 Task: Create List Brand Architecture Analysis in Board Crisis Management Best Practices to Workspace Event Technology Rentals. Create List Brand Architecture Strategy in Board IT Service Level Agreement Management to Workspace Event Technology Rentals. Create List Brand Architecture Planning in Board Sales Team Performance Analysis and Improvement to Workspace Event Technology Rentals
Action: Mouse moved to (789, 452)
Screenshot: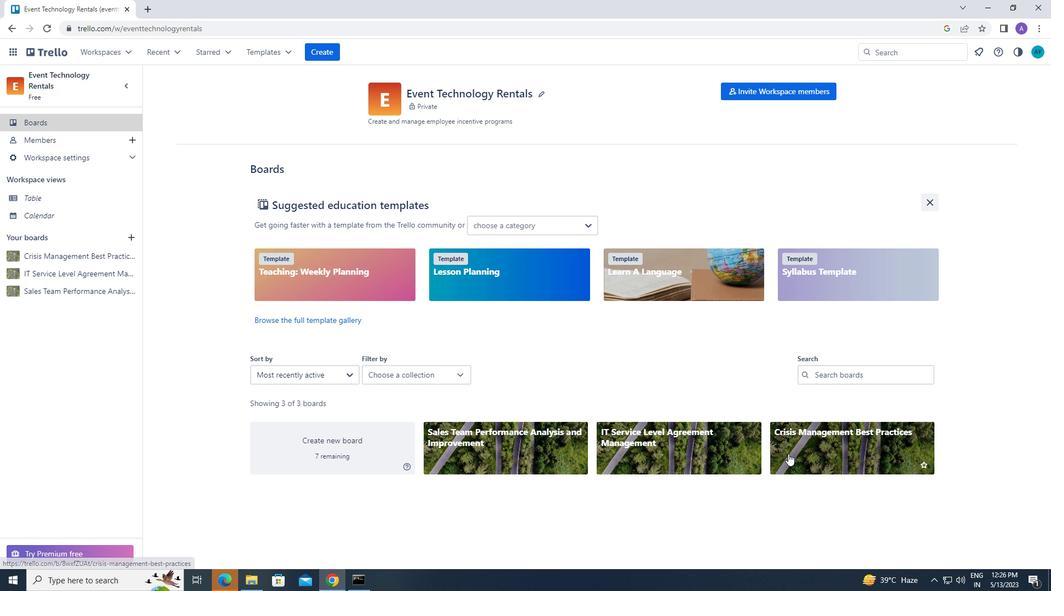 
Action: Mouse pressed left at (789, 452)
Screenshot: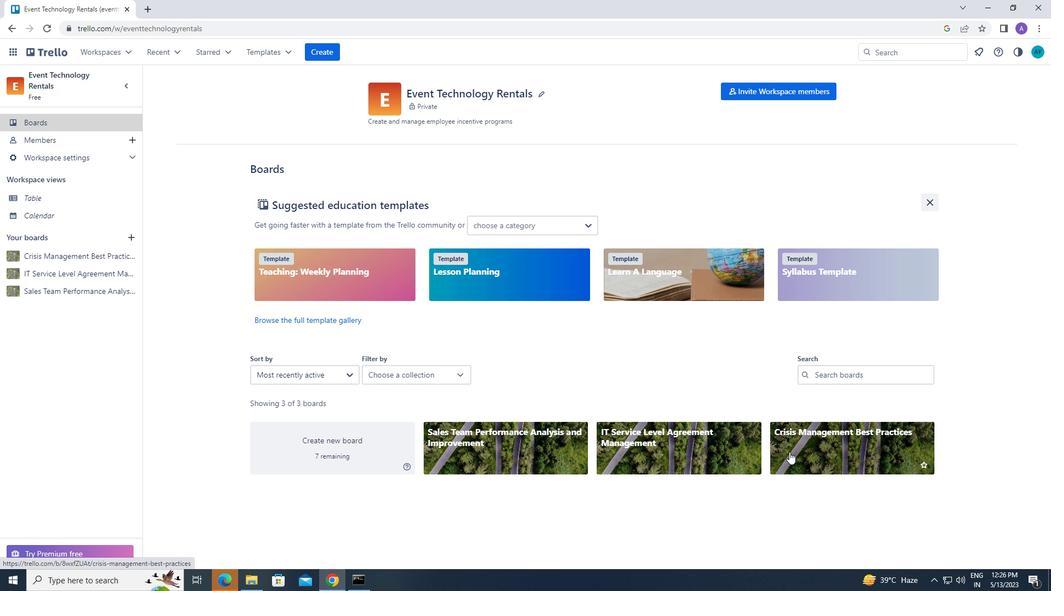 
Action: Mouse moved to (346, 112)
Screenshot: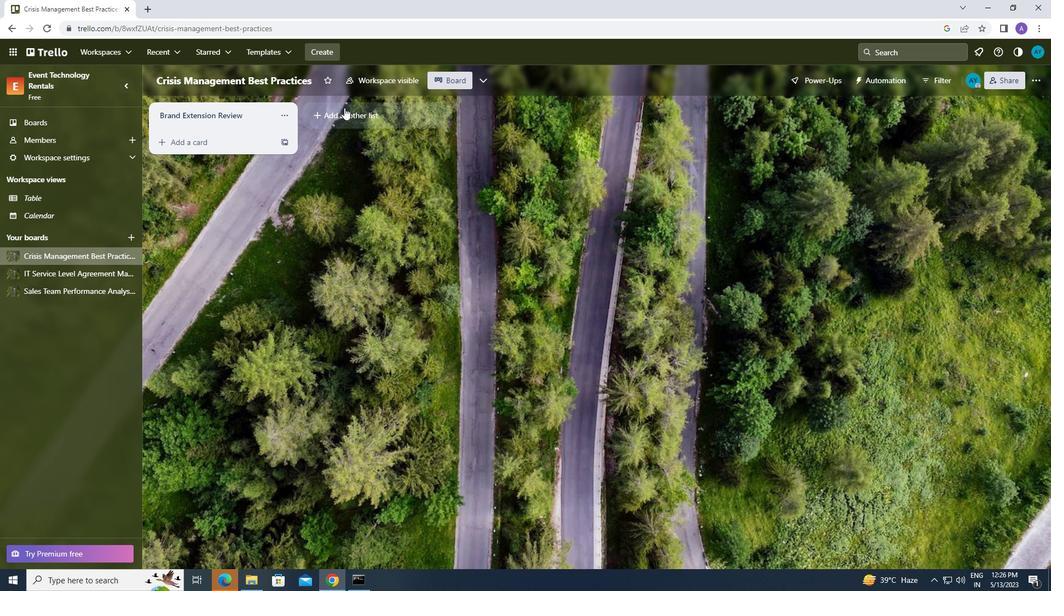 
Action: Mouse pressed left at (346, 112)
Screenshot: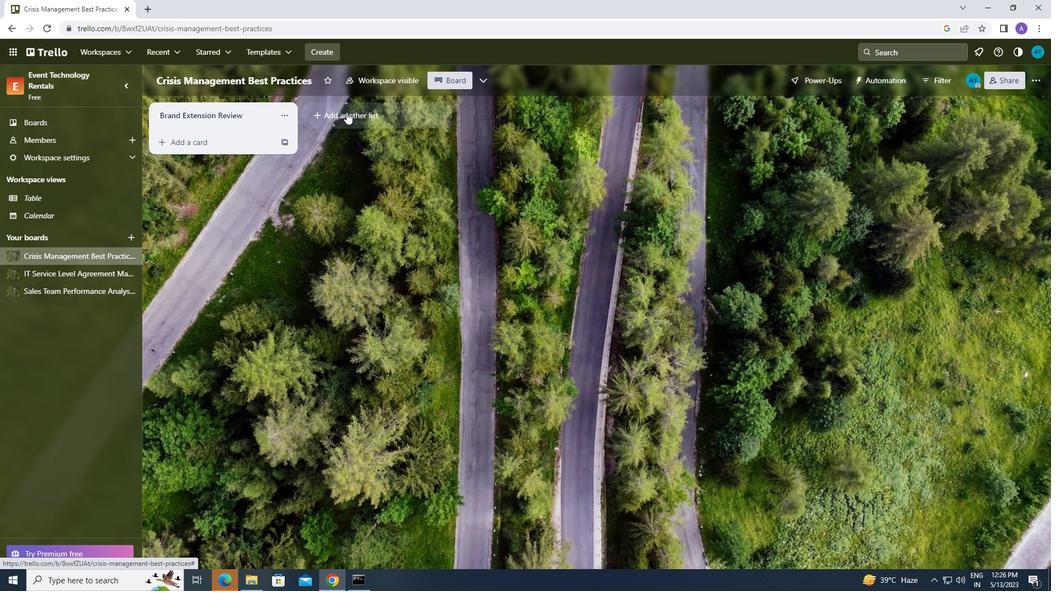 
Action: Mouse moved to (345, 116)
Screenshot: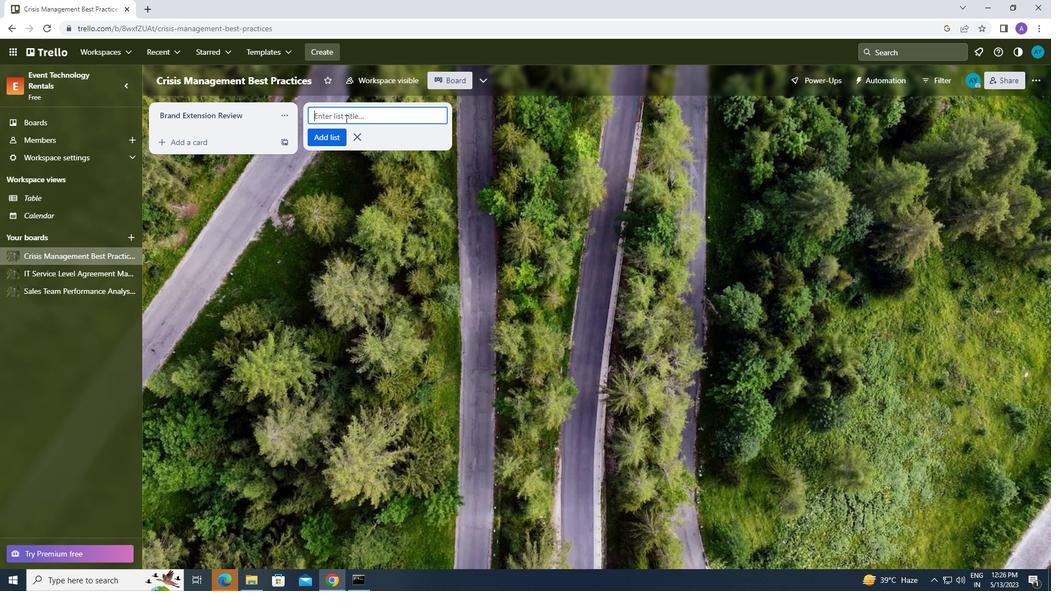 
Action: Mouse pressed left at (345, 116)
Screenshot: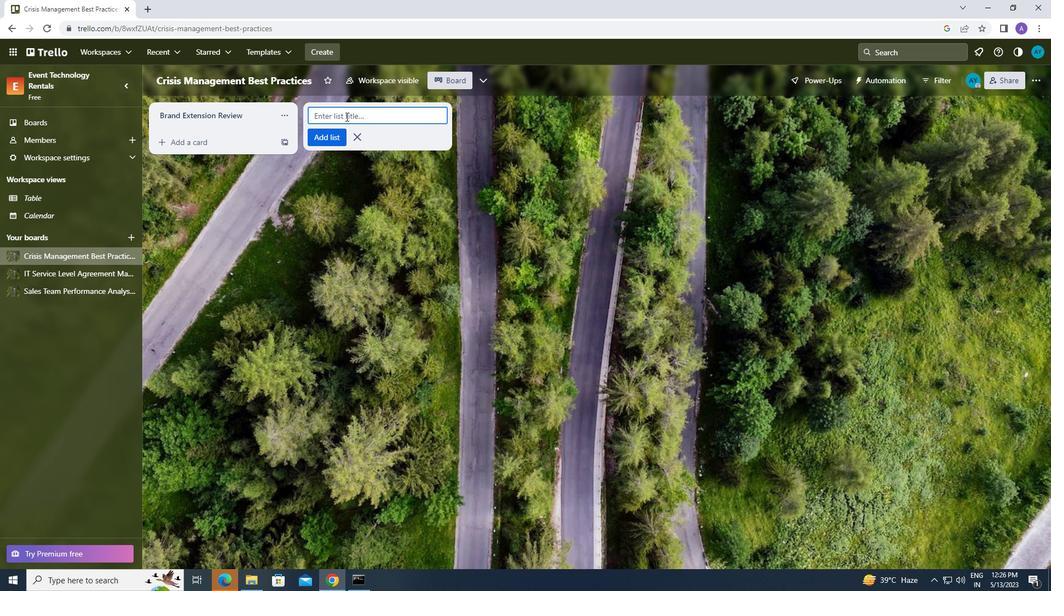 
Action: Key pressed <Key.caps_lock><Key.caps_lock>b<Key.caps_lock>rand<Key.space><Key.caps_lock>a<Key.caps_lock>rchitecture<Key.space><Key.caps_lock>a<Key.caps_lock>nalysis<Key.enter>
Screenshot: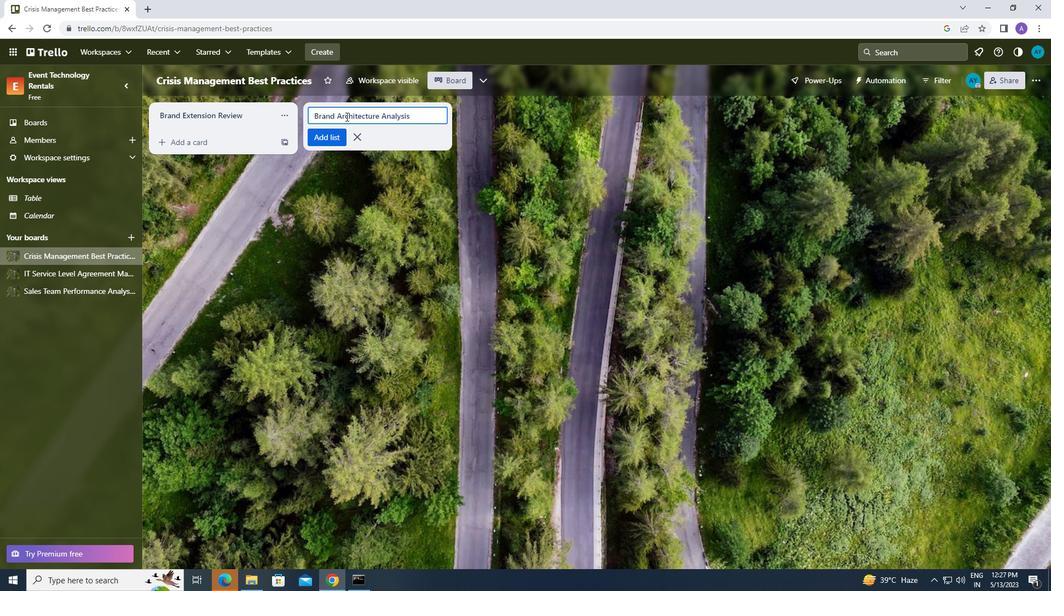 
Action: Mouse moved to (110, 50)
Screenshot: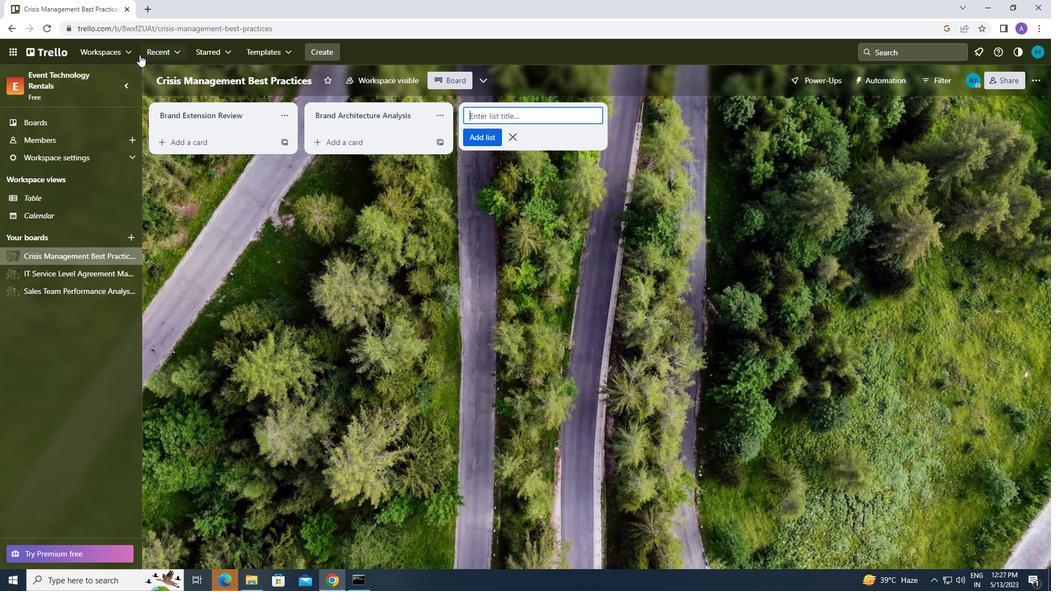 
Action: Mouse pressed left at (110, 50)
Screenshot: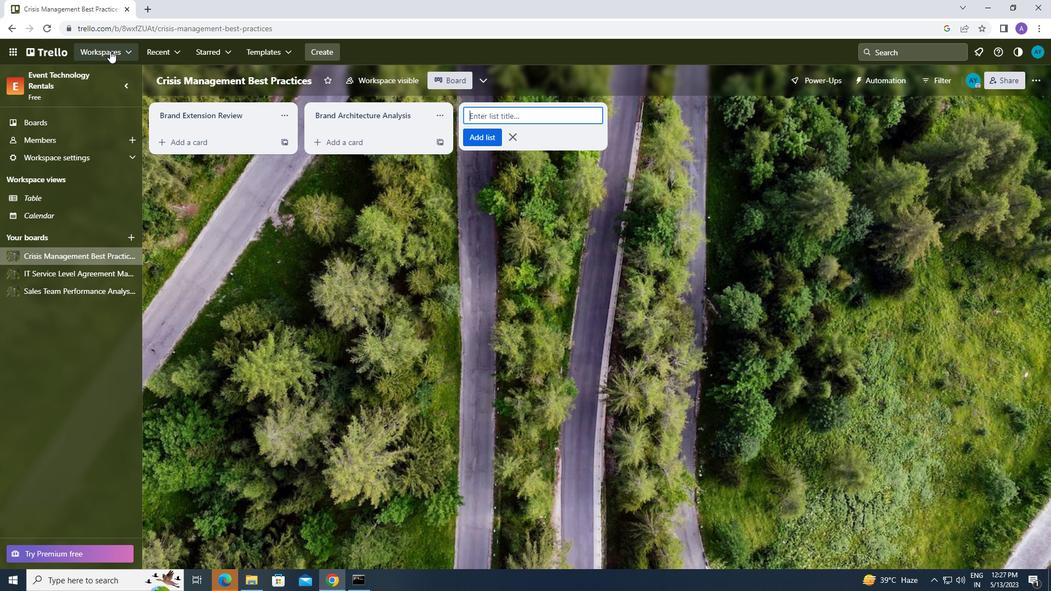 
Action: Mouse moved to (122, 271)
Screenshot: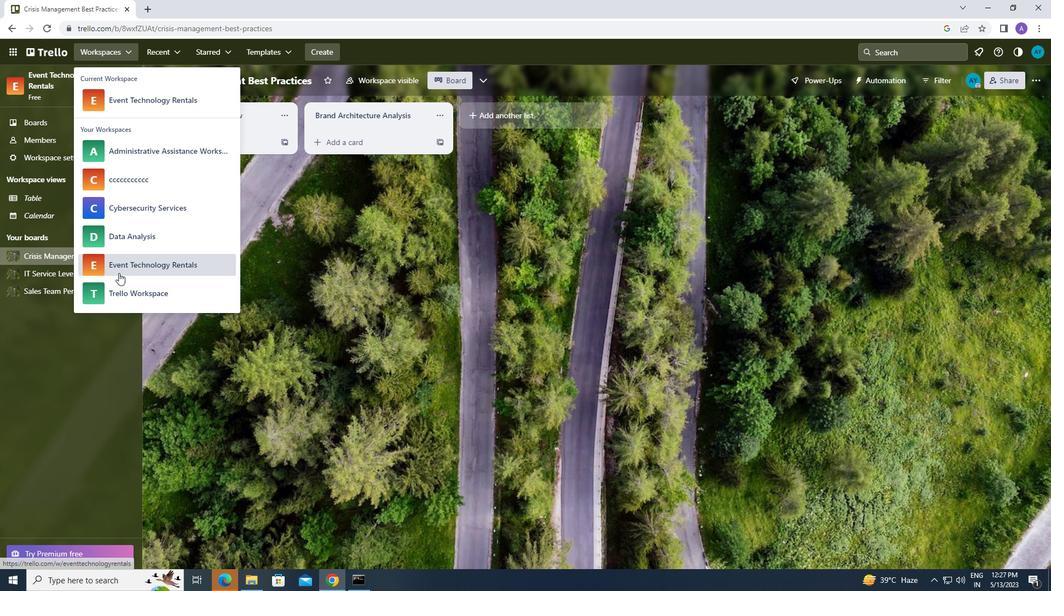 
Action: Mouse pressed left at (122, 271)
Screenshot: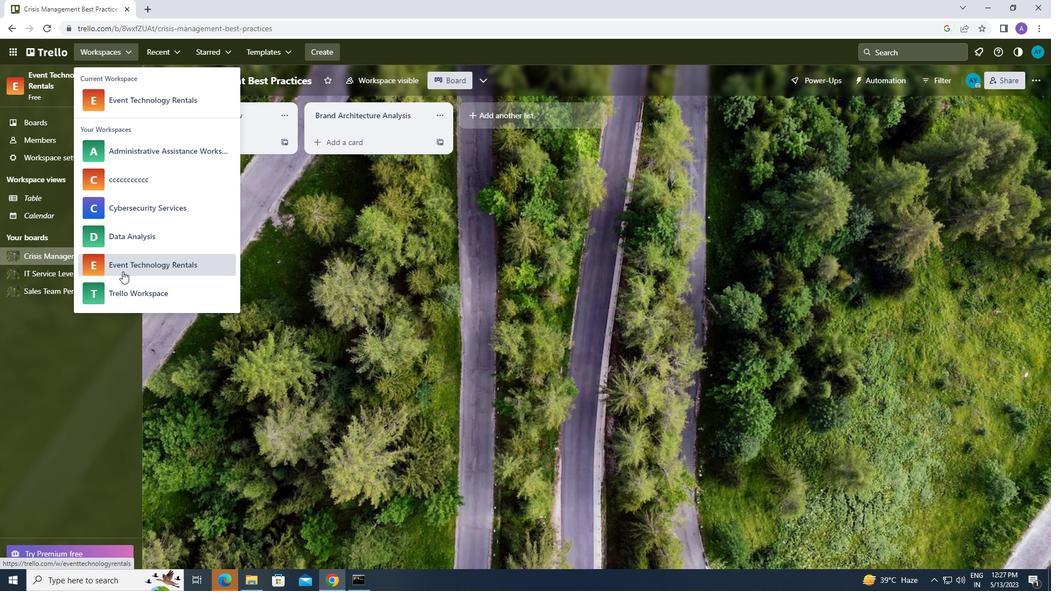 
Action: Mouse moved to (662, 453)
Screenshot: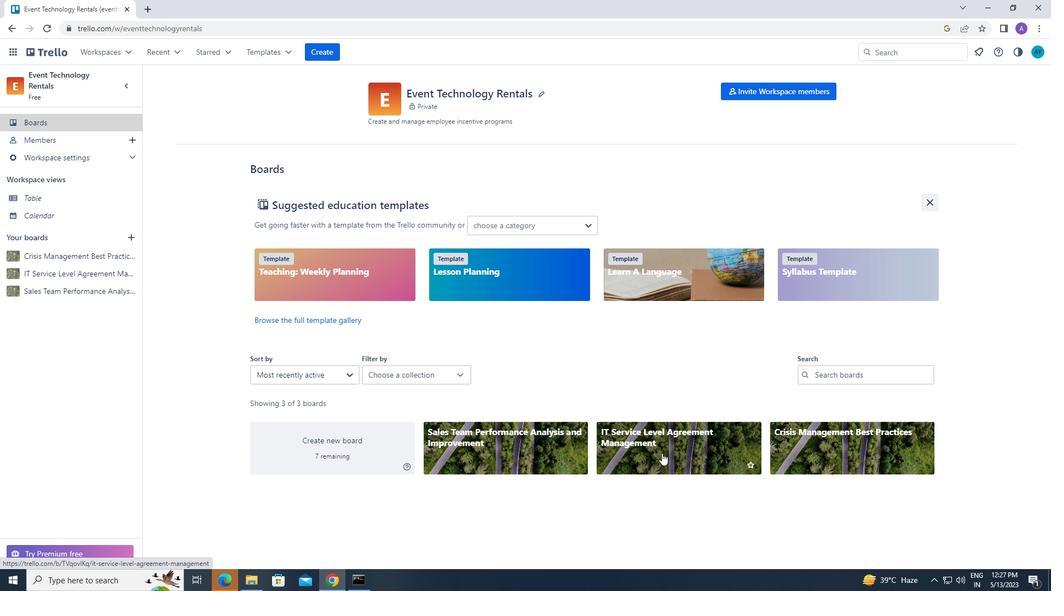 
Action: Mouse pressed left at (662, 453)
Screenshot: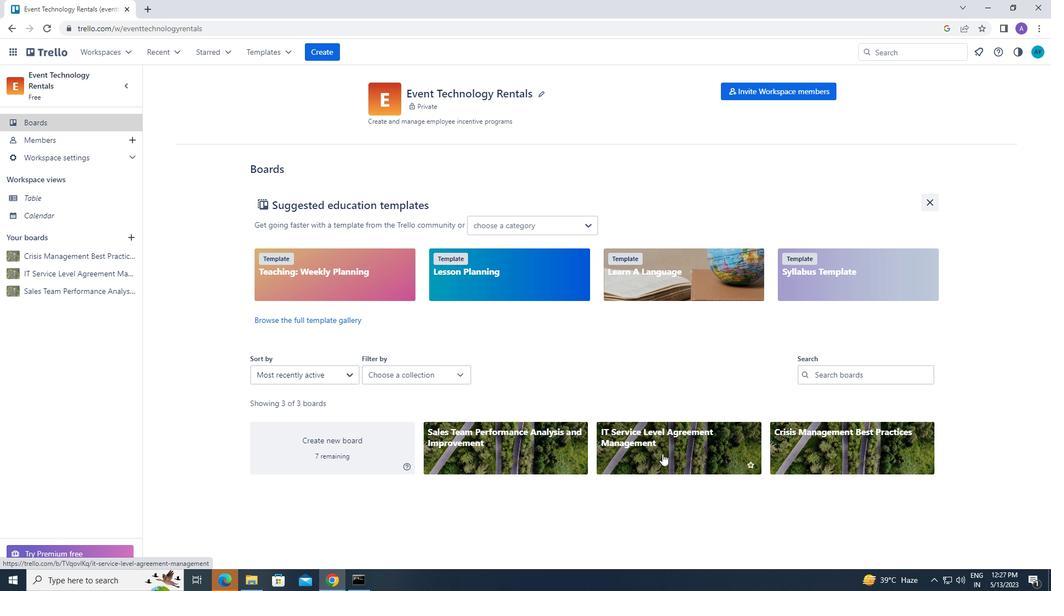 
Action: Mouse moved to (335, 116)
Screenshot: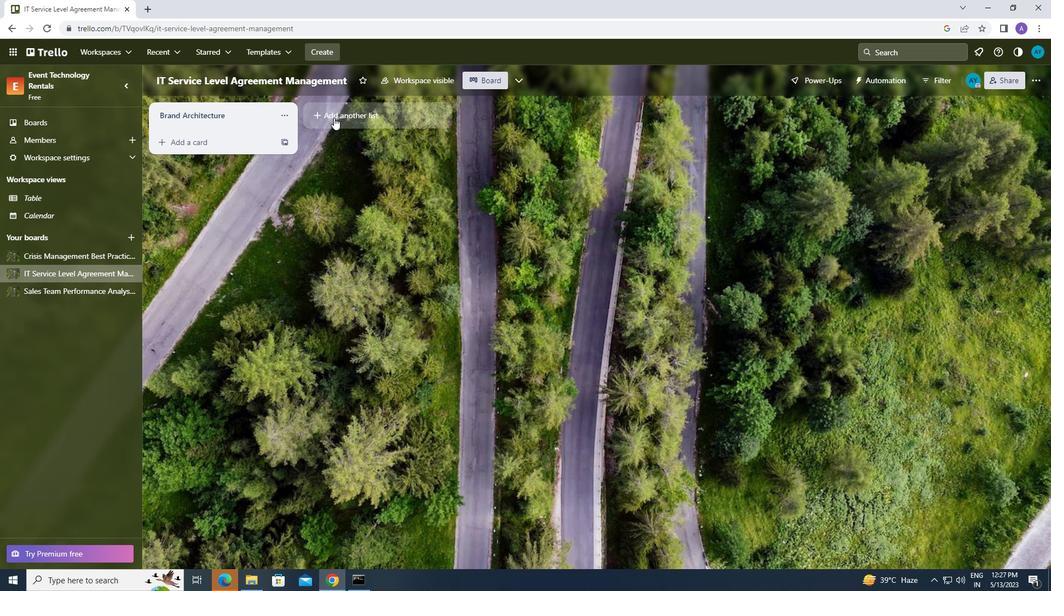 
Action: Mouse pressed left at (335, 116)
Screenshot: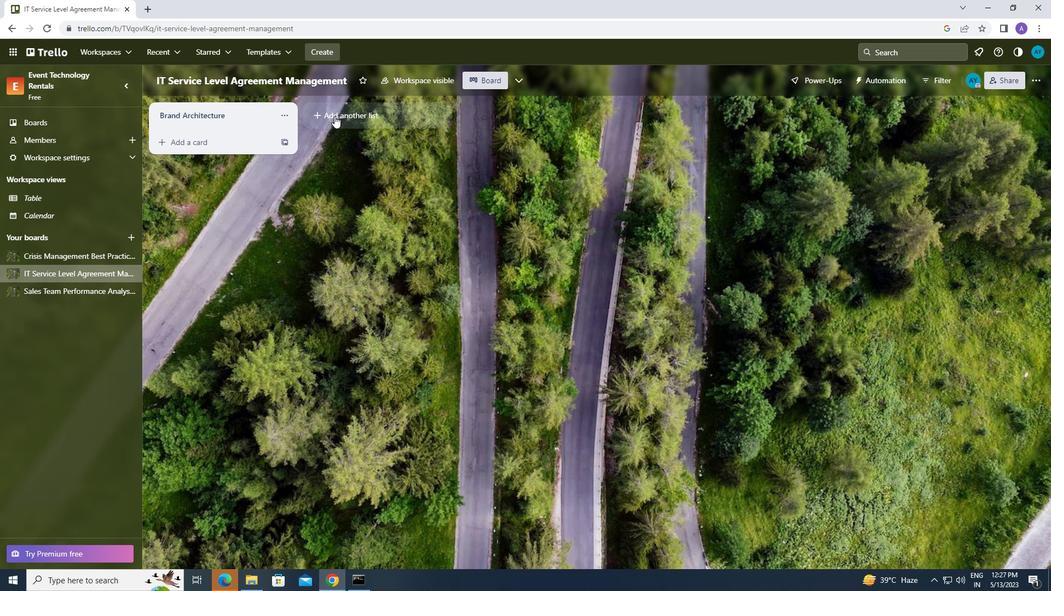 
Action: Mouse moved to (339, 118)
Screenshot: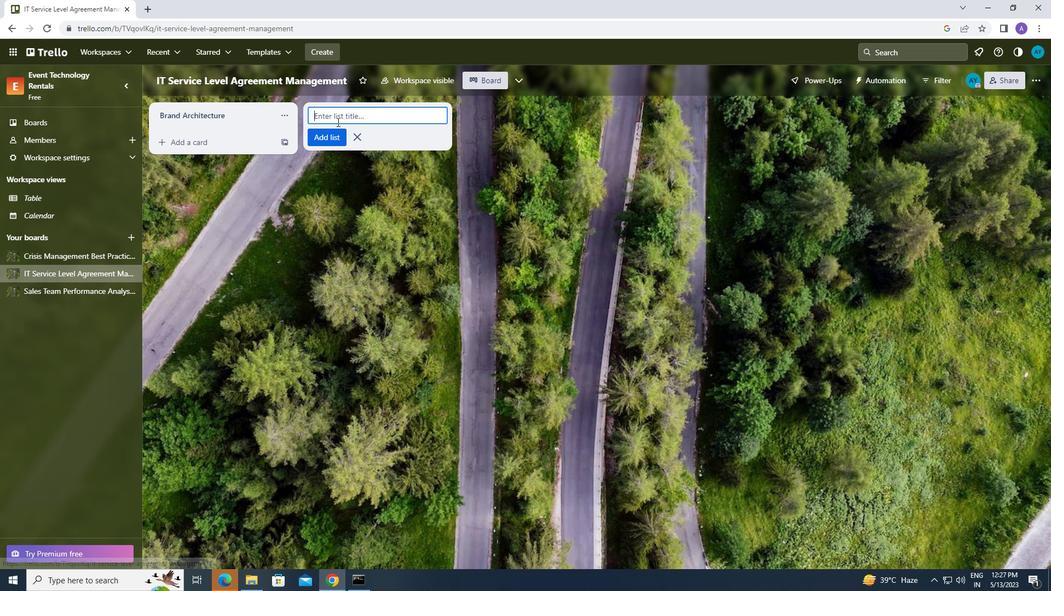 
Action: Mouse pressed left at (339, 118)
Screenshot: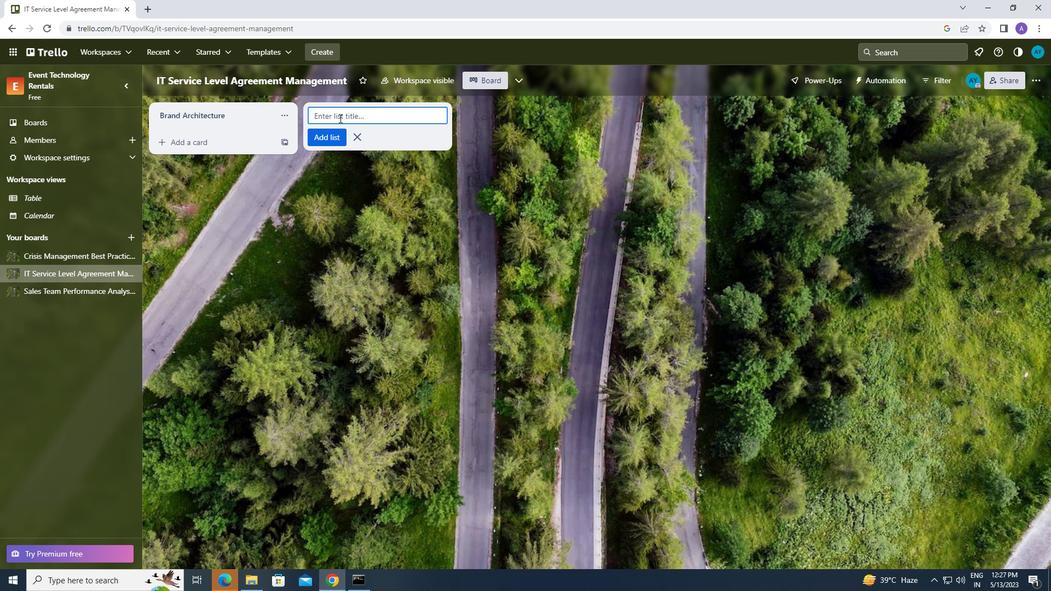 
Action: Key pressed <Key.caps_lock>b<Key.caps_lock>rand<Key.space><Key.caps_lock>a<Key.caps_lock>rchitecture<Key.space><Key.caps_lock>s<Key.caps_lock>trategy<Key.enter>
Screenshot: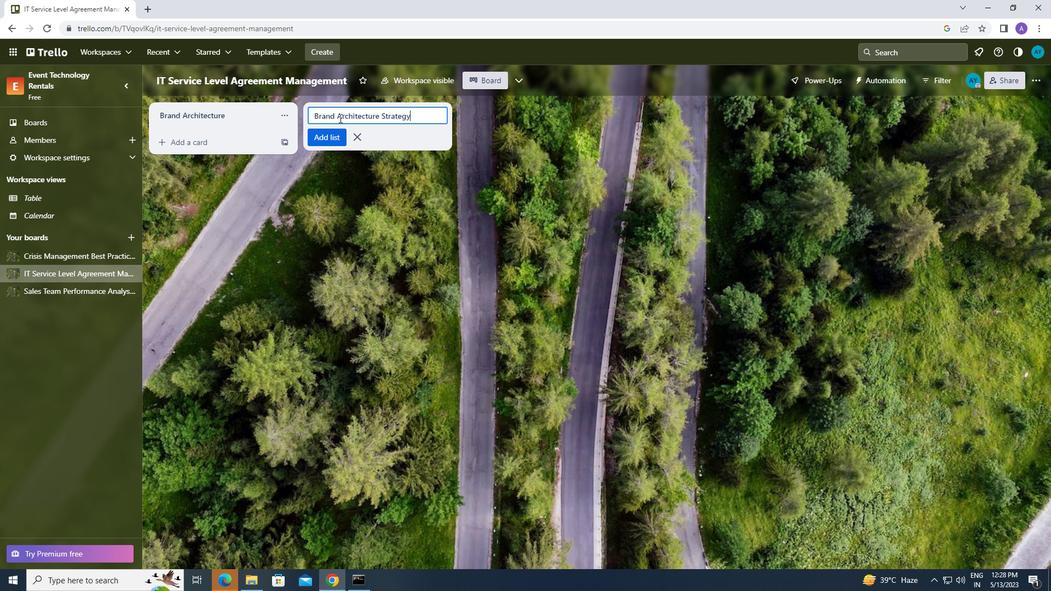 
Action: Mouse moved to (116, 47)
Screenshot: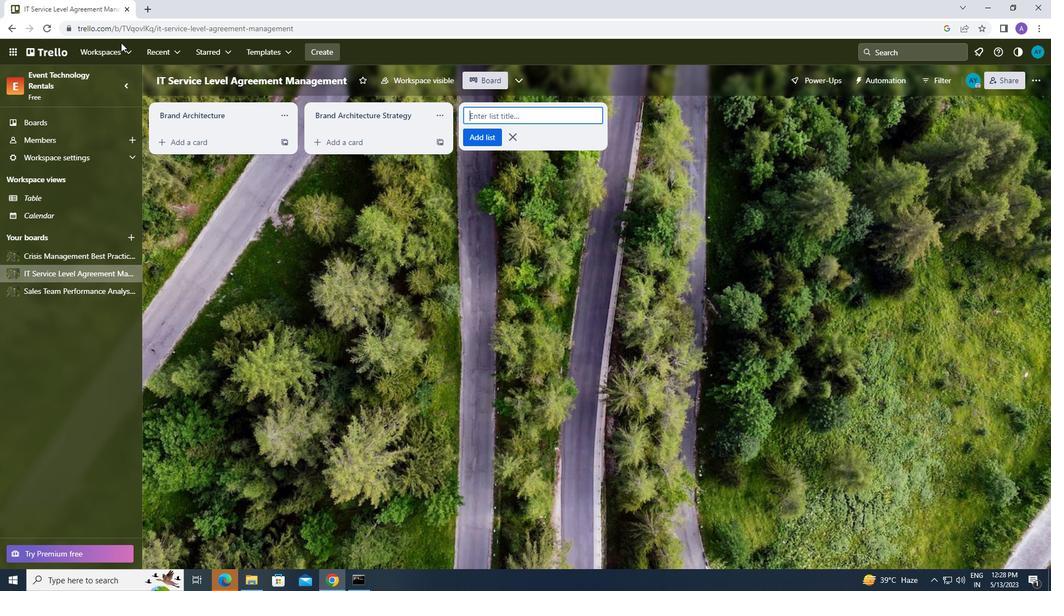 
Action: Mouse pressed left at (116, 47)
Screenshot: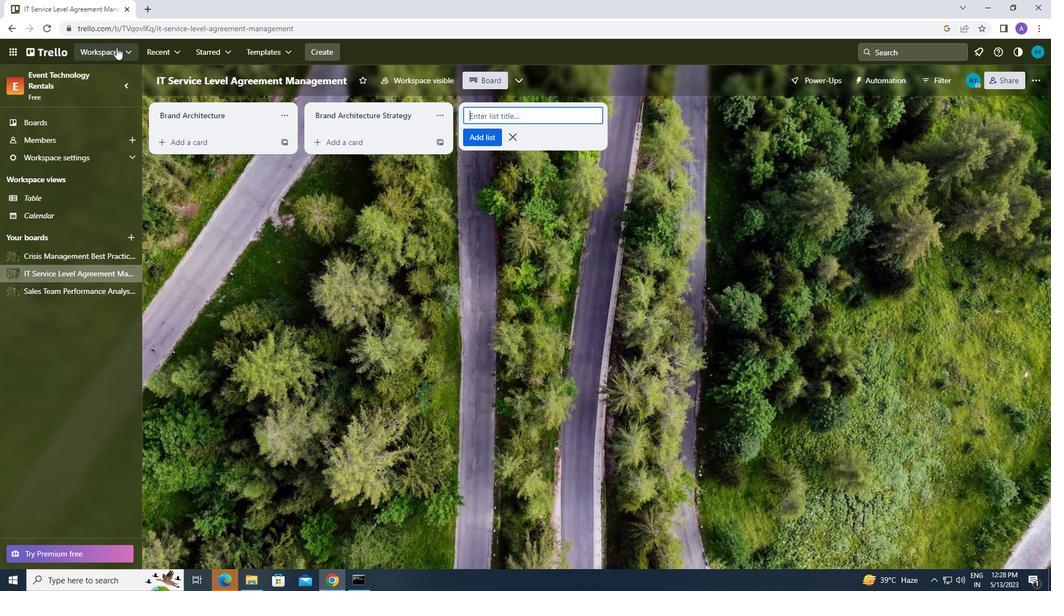 
Action: Mouse moved to (127, 264)
Screenshot: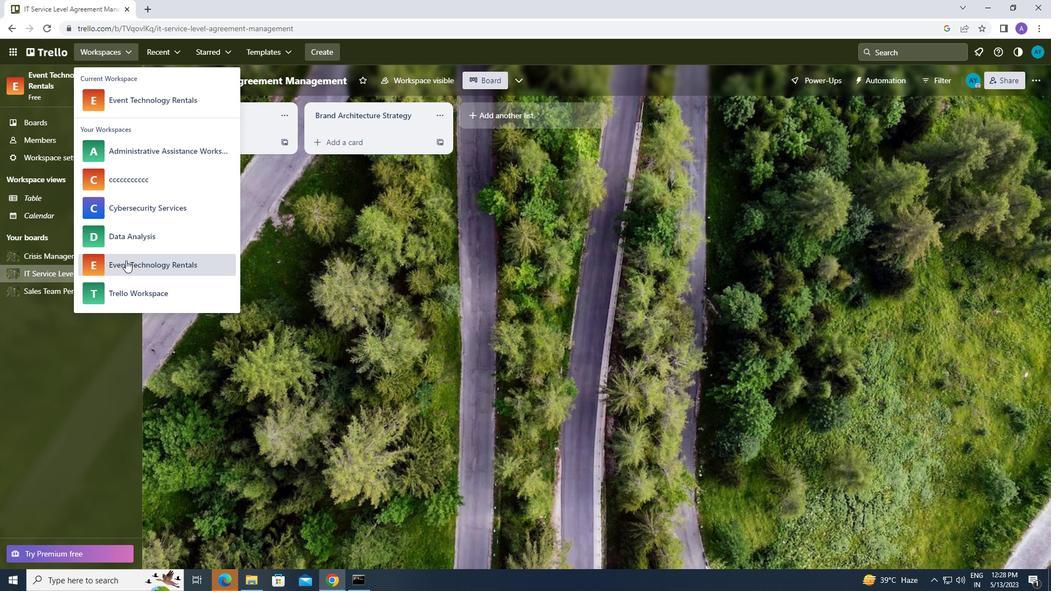 
Action: Mouse pressed left at (127, 264)
Screenshot: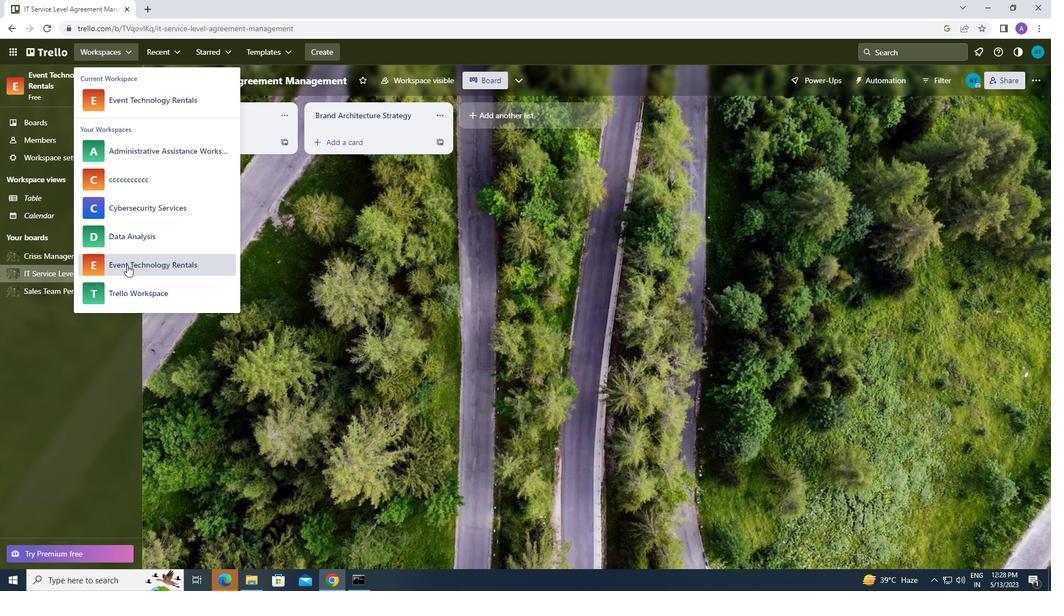 
Action: Mouse moved to (539, 452)
Screenshot: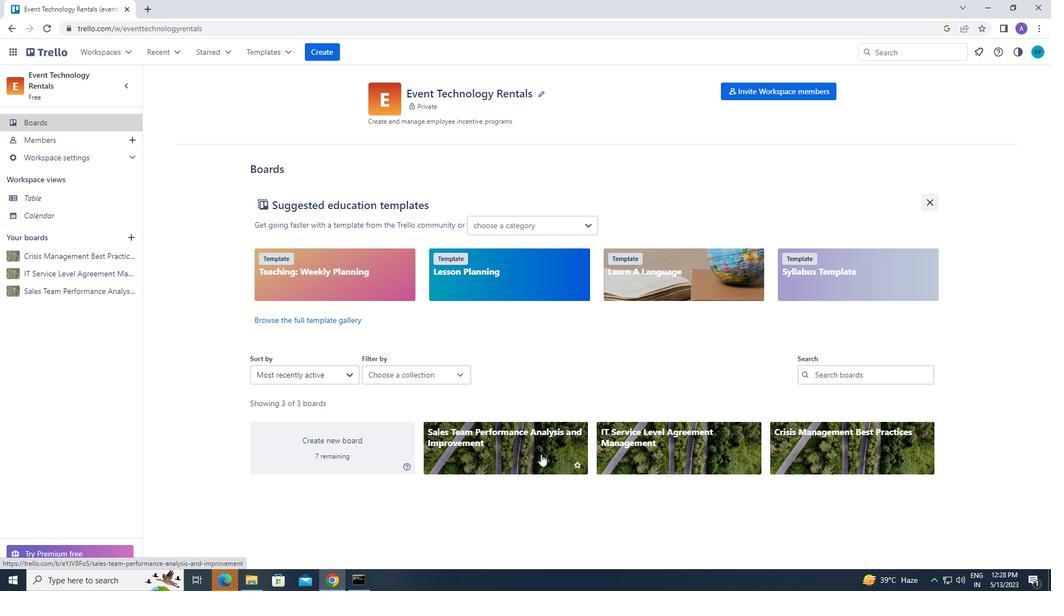 
Action: Mouse pressed left at (539, 452)
Screenshot: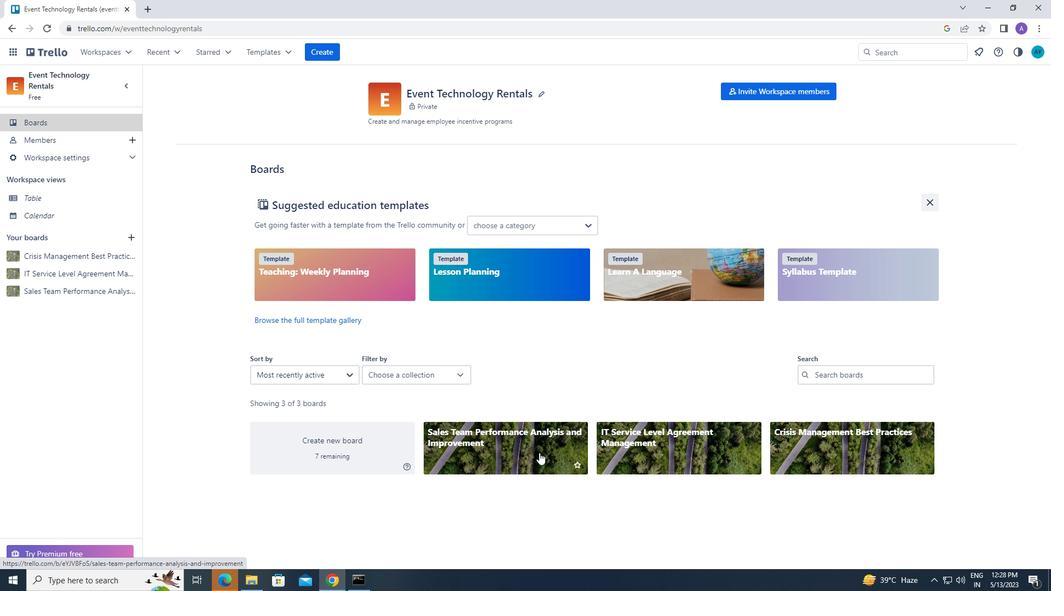 
Action: Mouse moved to (391, 108)
Screenshot: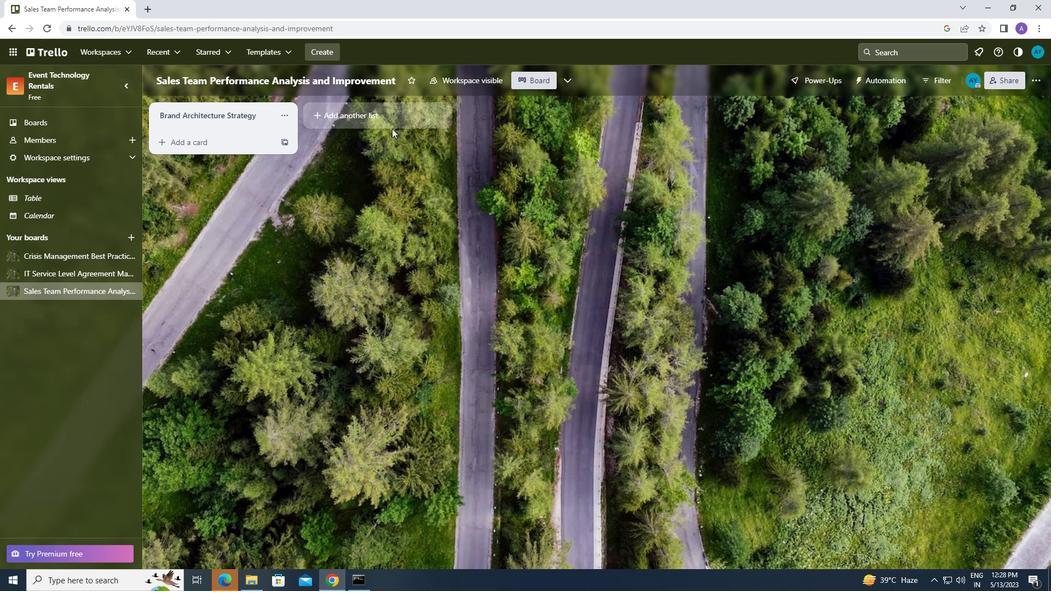 
Action: Mouse pressed left at (391, 108)
Screenshot: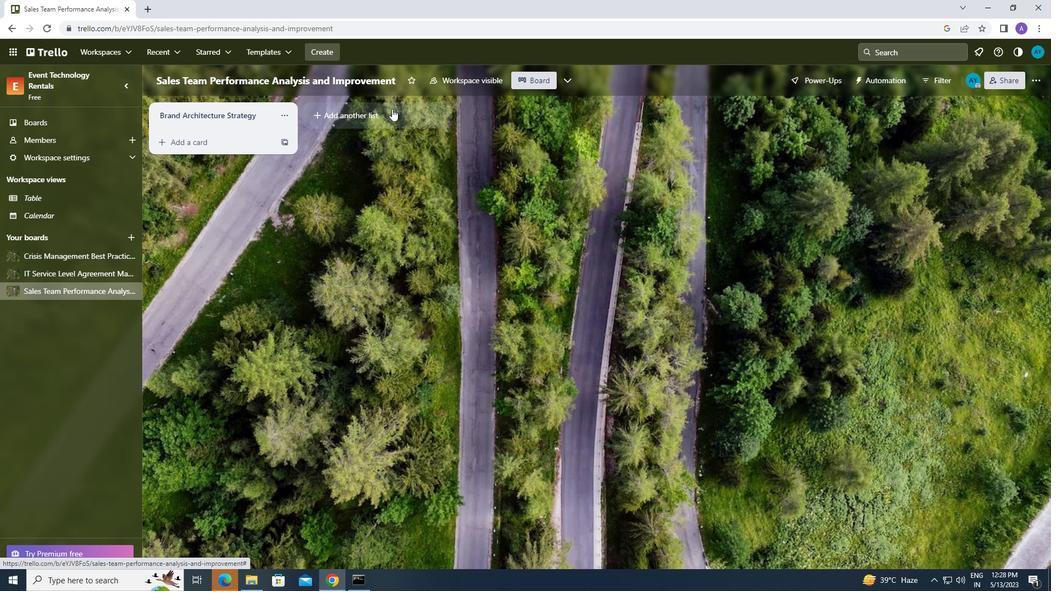 
Action: Mouse moved to (378, 116)
Screenshot: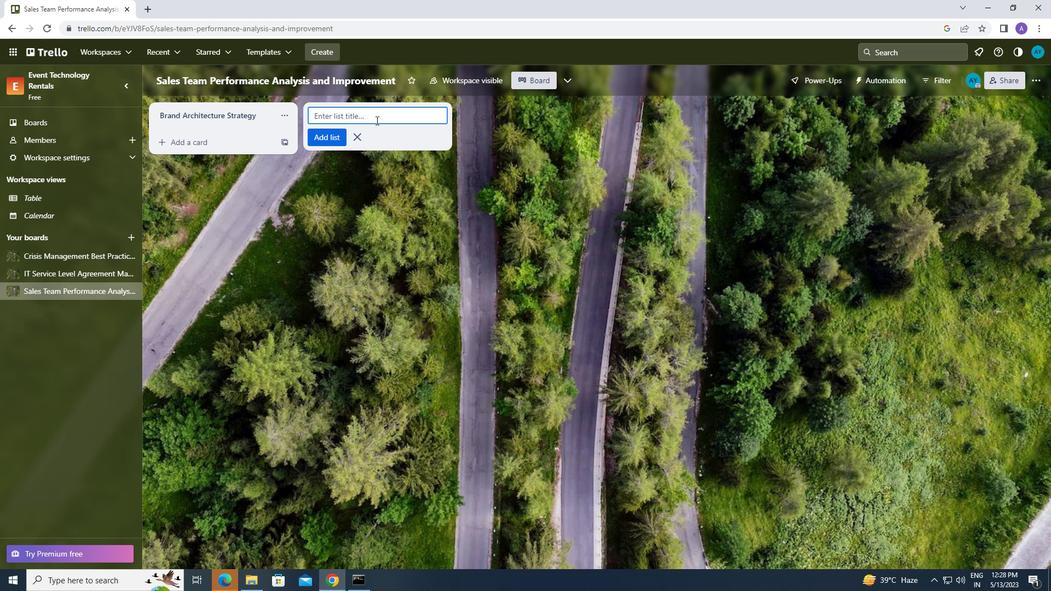 
Action: Mouse pressed left at (378, 116)
Screenshot: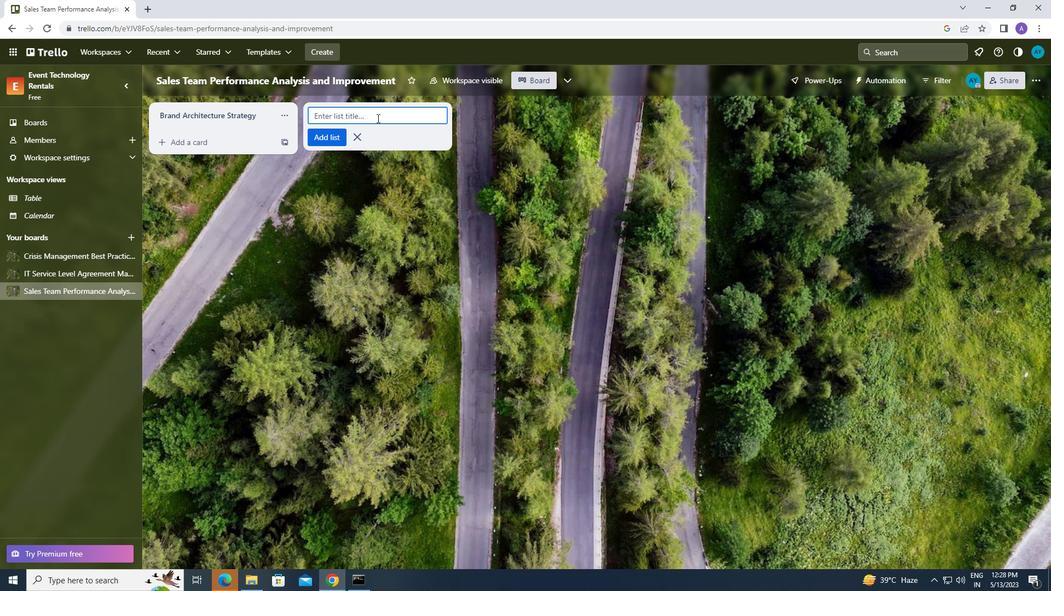 
Action: Key pressed <Key.caps_lock>b<Key.caps_lock>rand<Key.space><Key.caps_lock>a<Key.caps_lock>rchitecture<Key.space><Key.caps_lock>pl<Key.caps_lock><Key.backspace>lanning<Key.enter>
Screenshot: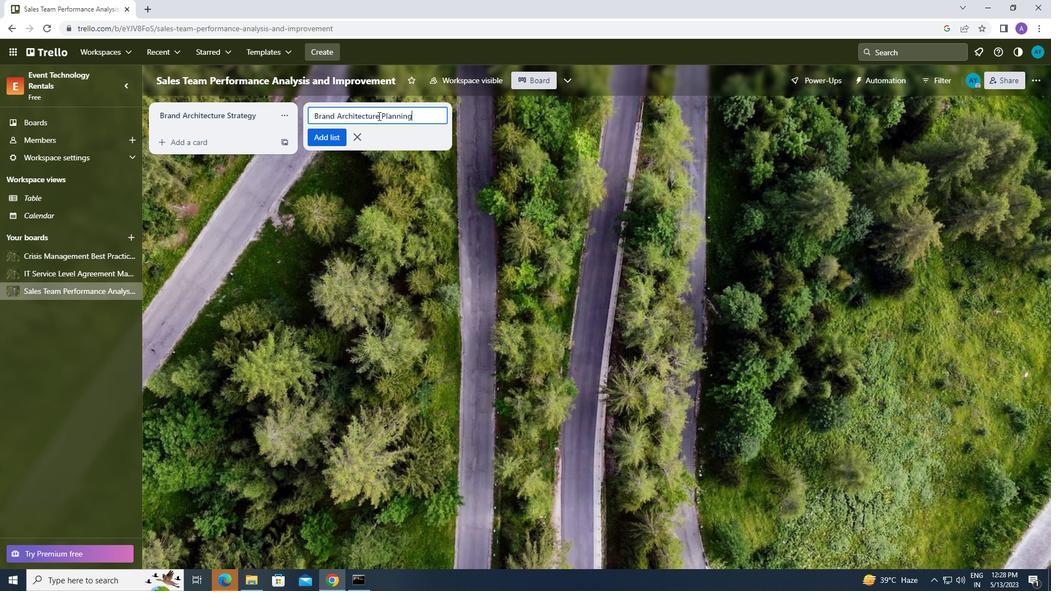 
